 Task: Add to scrum project ZirconTech a team member softage.4@softage.net.
Action: Mouse moved to (305, 208)
Screenshot: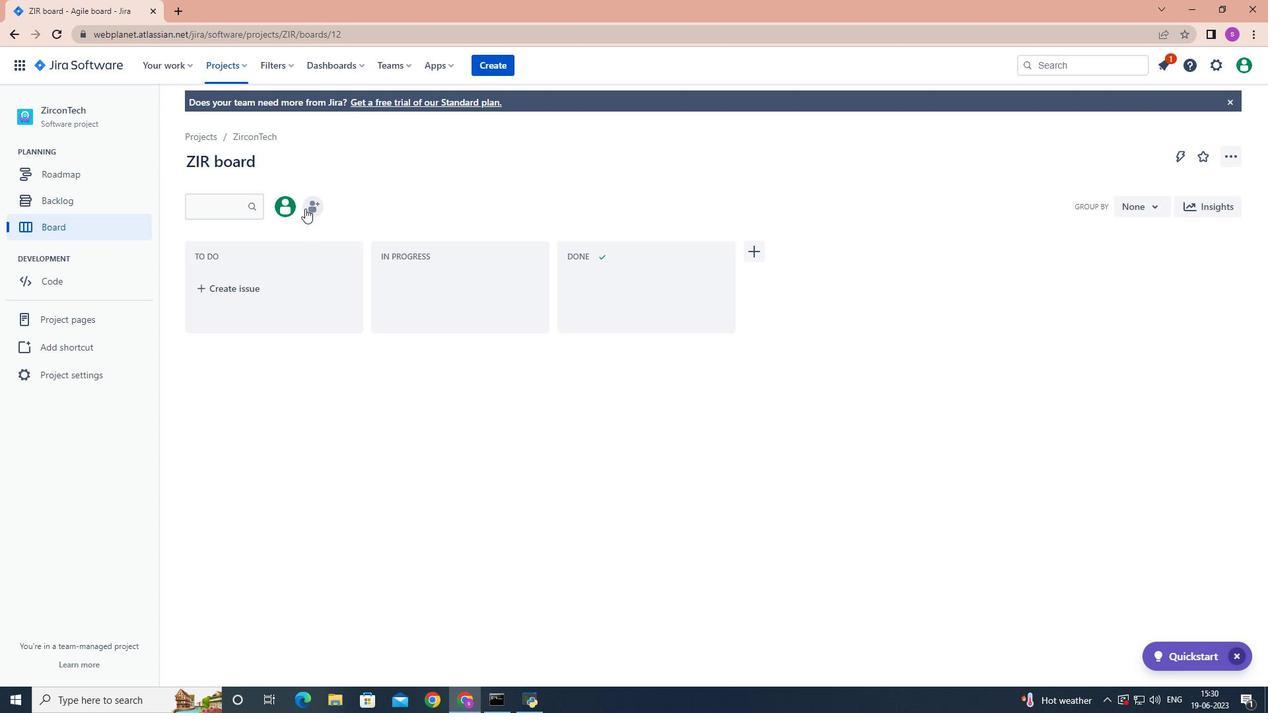 
Action: Mouse pressed left at (305, 208)
Screenshot: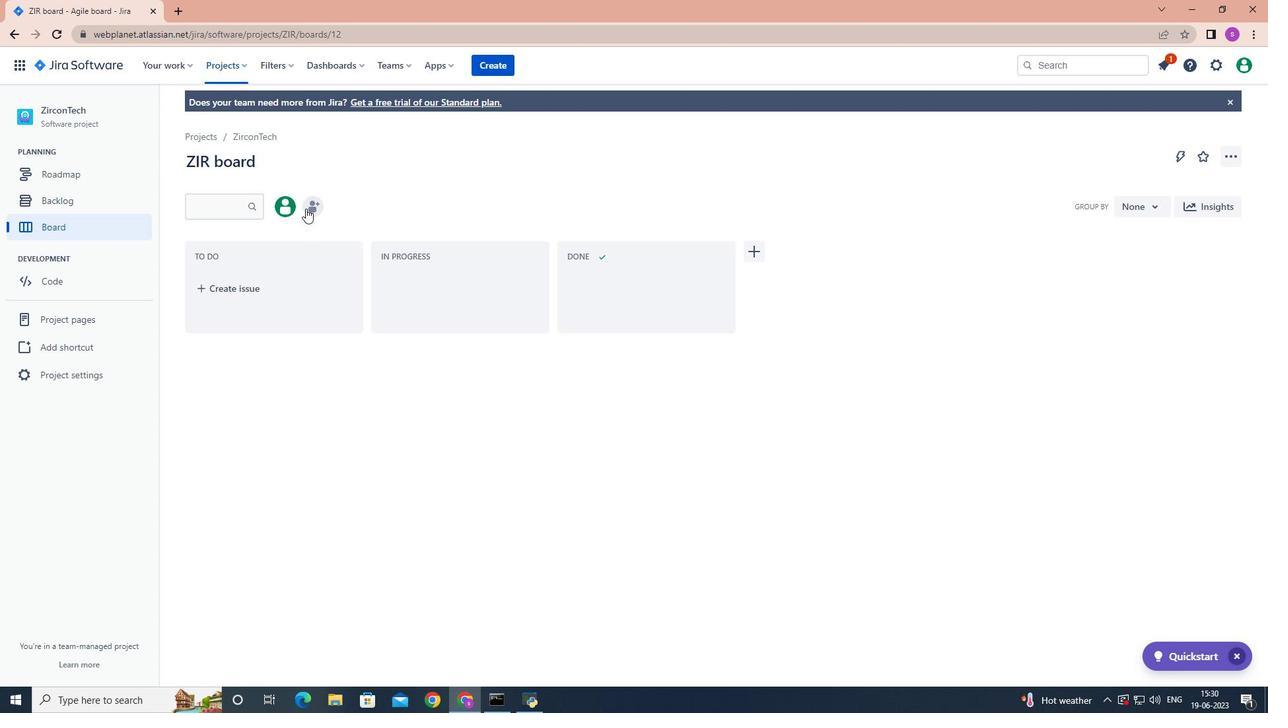 
Action: Mouse moved to (625, 191)
Screenshot: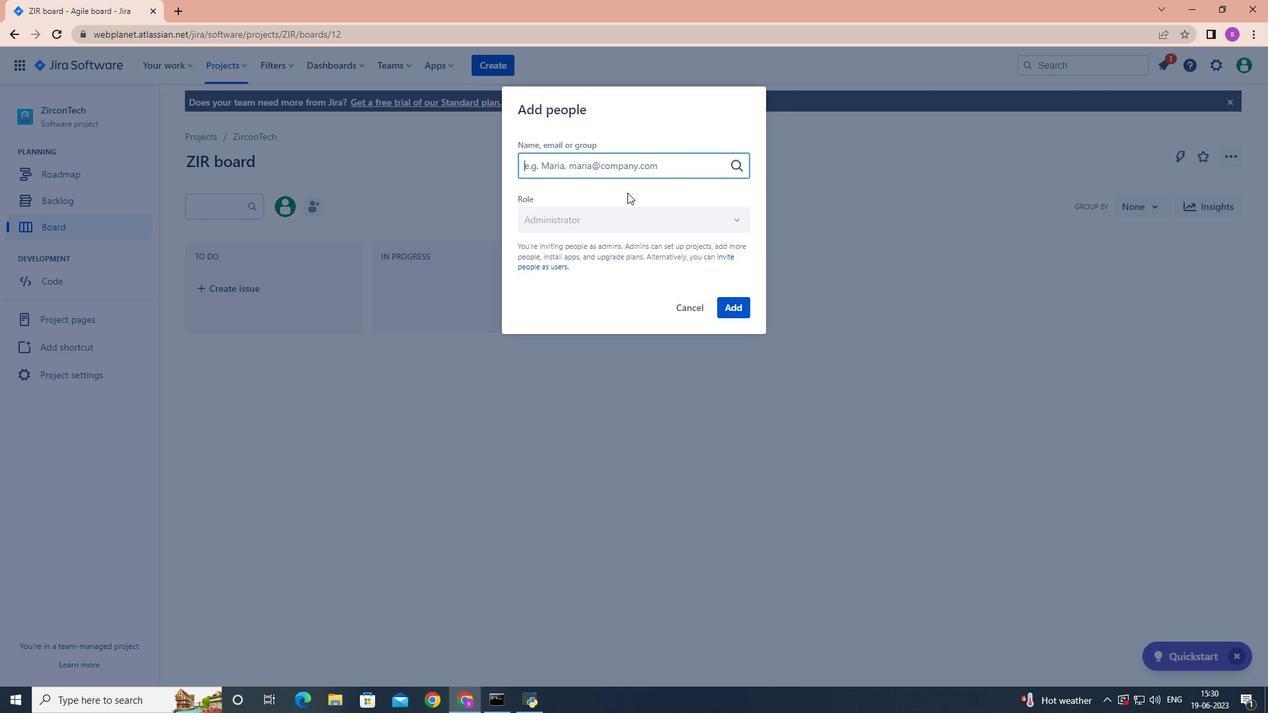 
Action: Key pressed sofatge.4
Screenshot: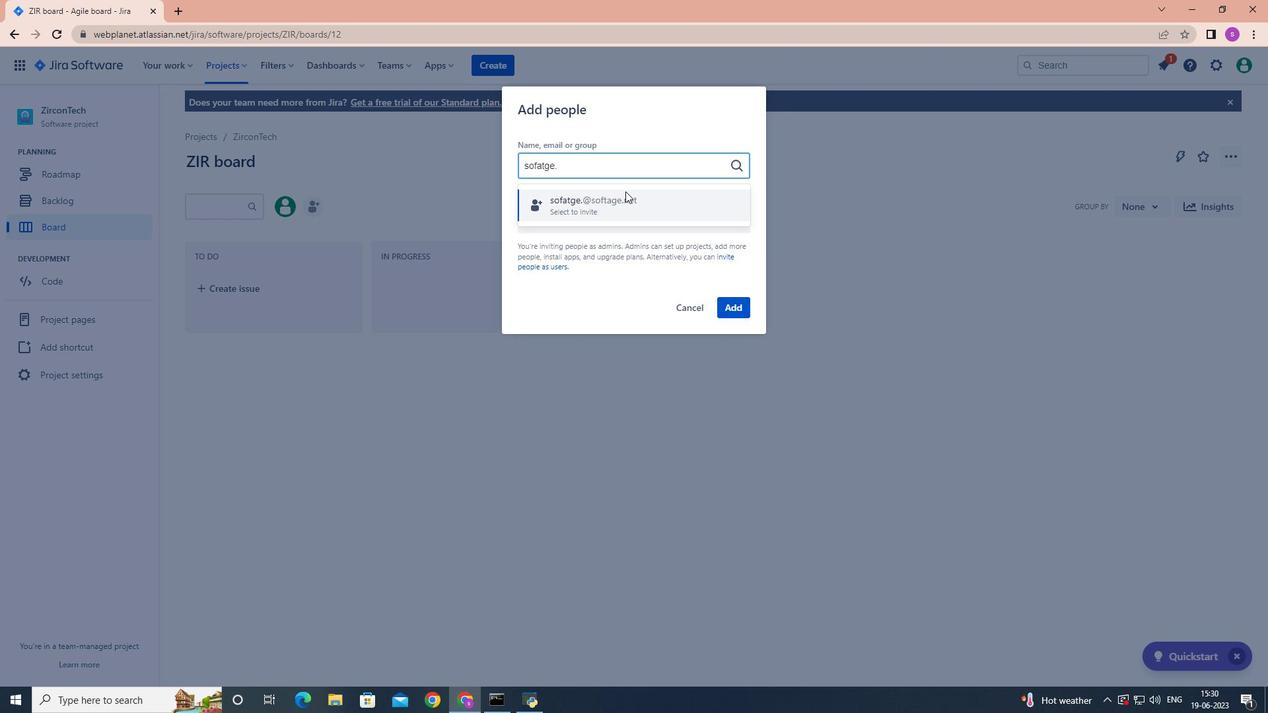 
Action: Mouse moved to (612, 196)
Screenshot: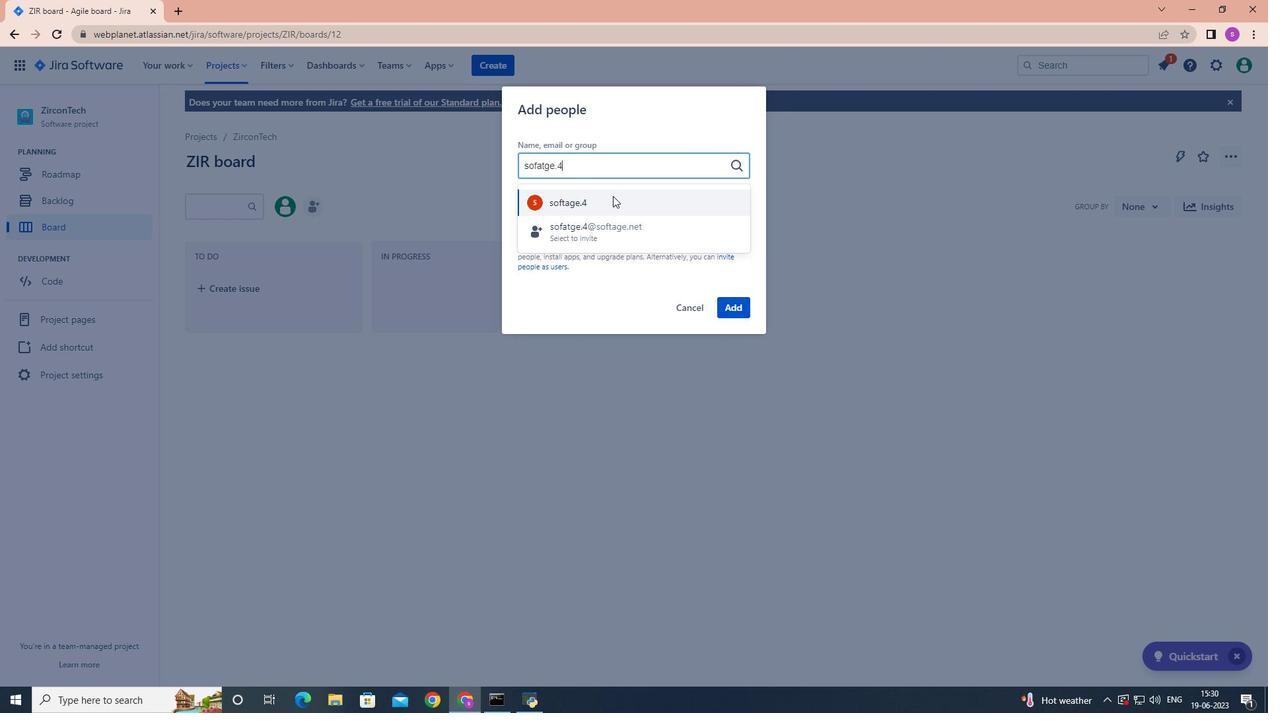 
Action: Mouse pressed left at (612, 196)
Screenshot: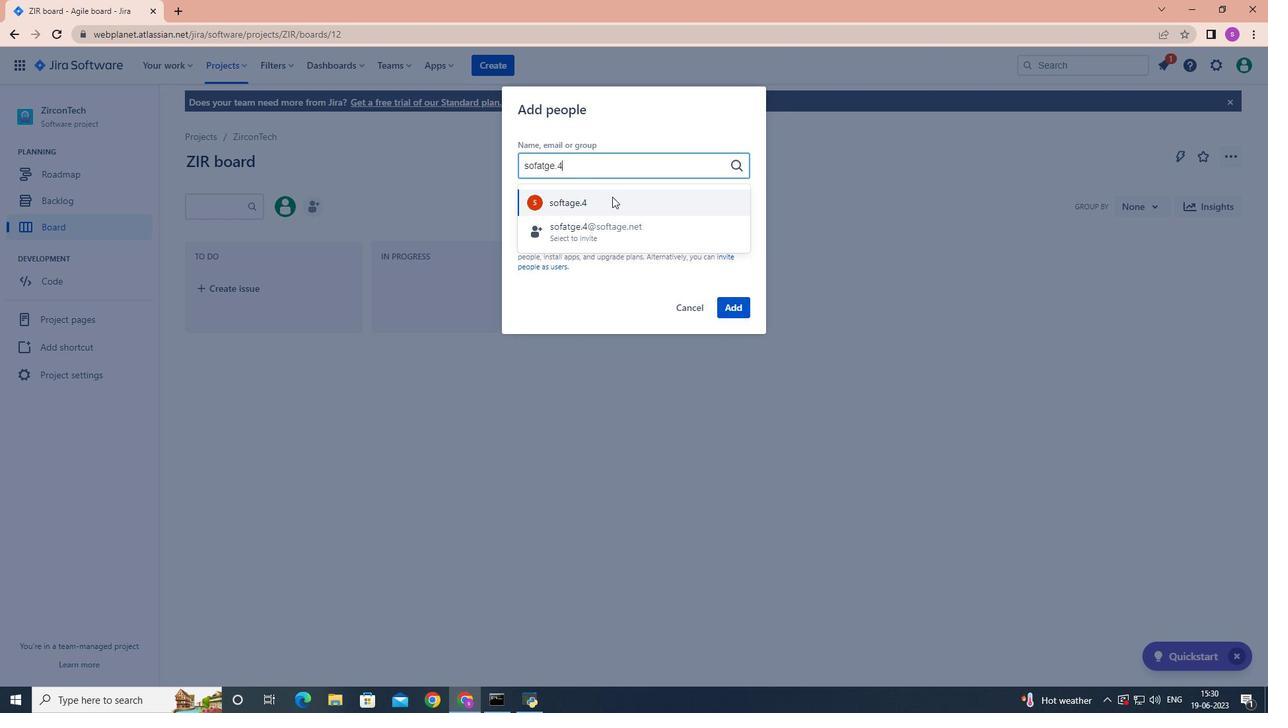 
Action: Mouse moved to (737, 308)
Screenshot: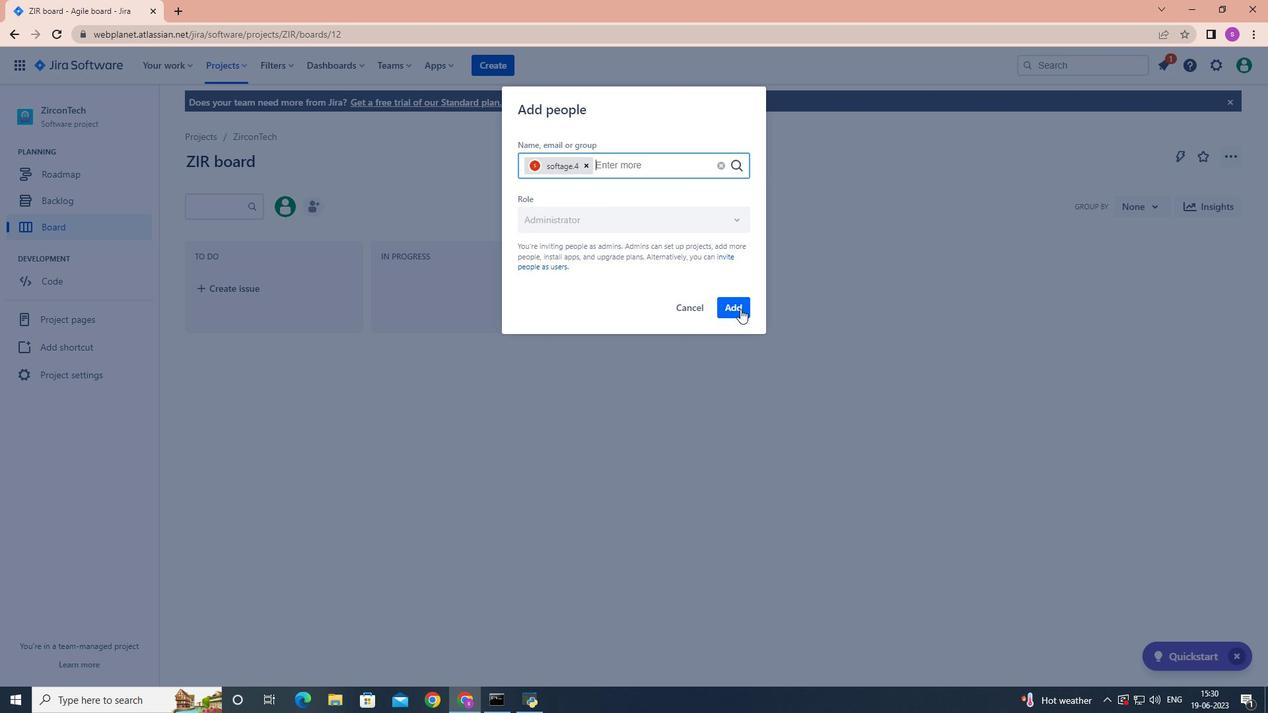
Action: Mouse pressed left at (737, 308)
Screenshot: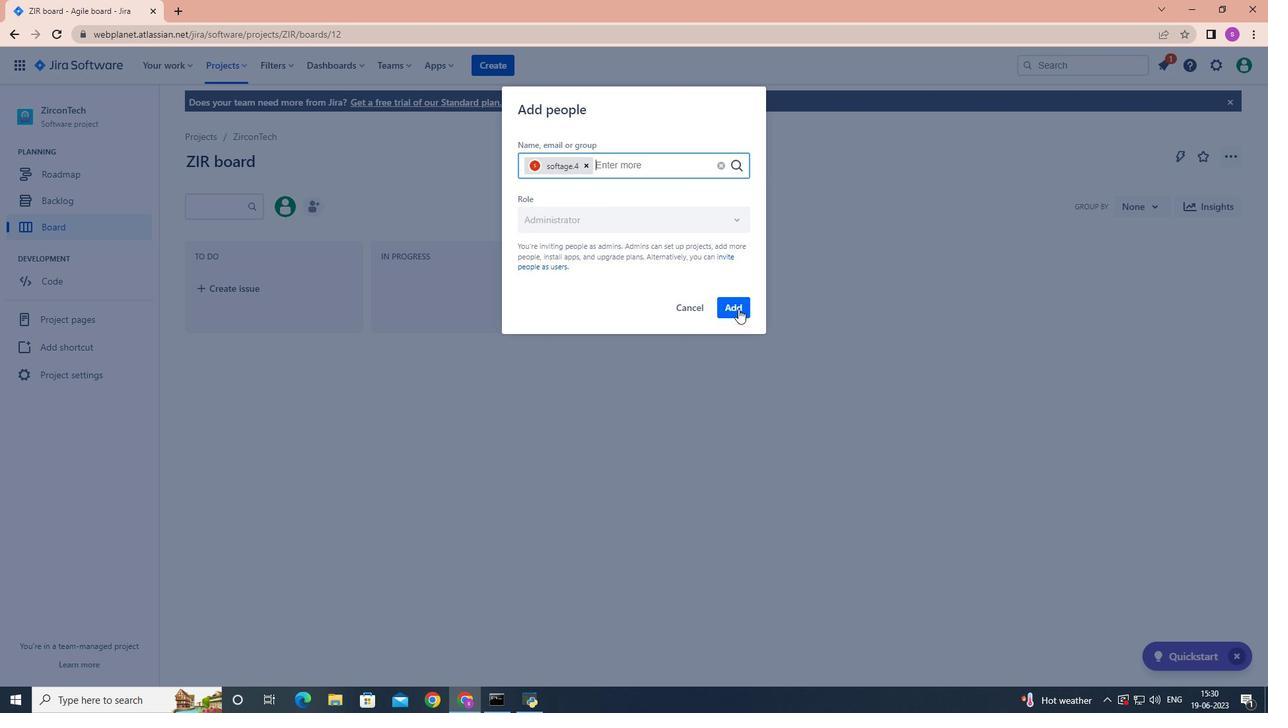 
